 Task: Find the shortest route from Grand Junction to Colorado National Monument.
Action: Mouse moved to (180, 53)
Screenshot: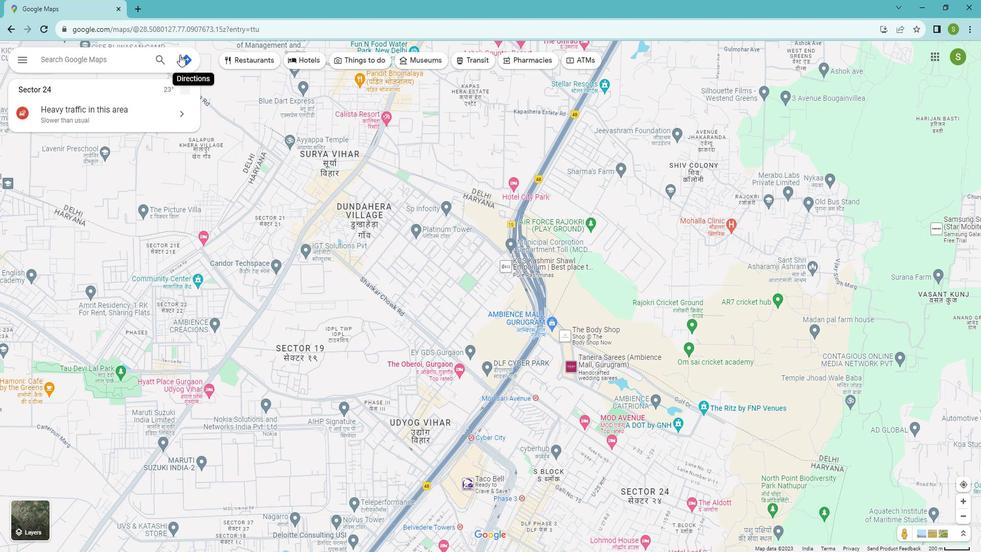 
Action: Mouse pressed left at (180, 53)
Screenshot: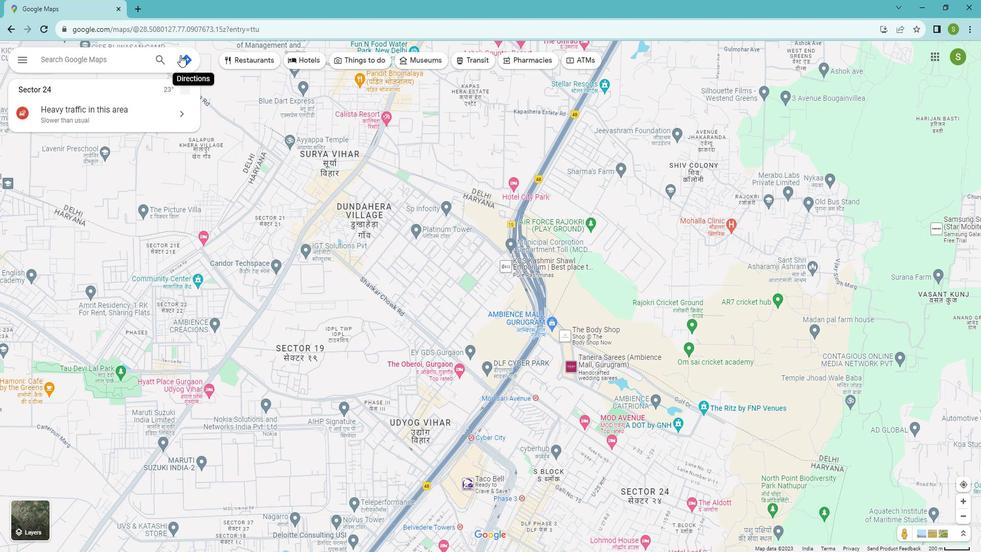 
Action: Mouse moved to (133, 87)
Screenshot: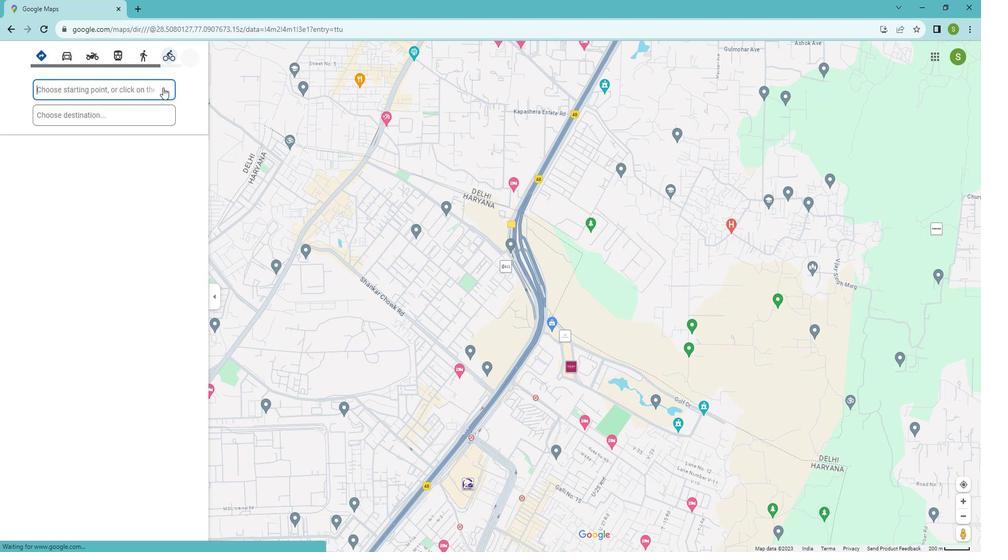 
Action: Mouse pressed left at (133, 87)
Screenshot: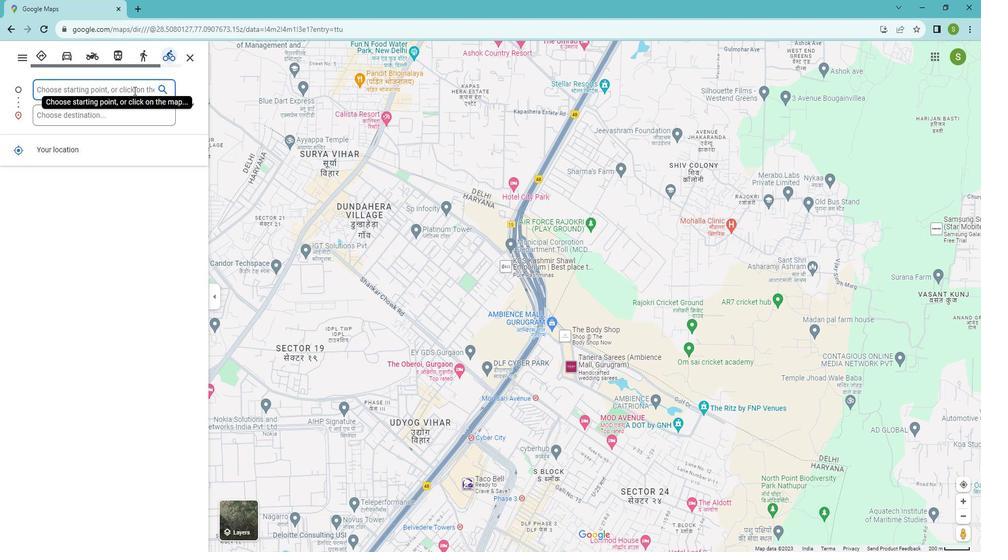 
Action: Key pressed <Key.shift><Key.shift><Key.shift><Key.shift><Key.shift><Key.shift>Grand<Key.space><Key.shift>Junction
Screenshot: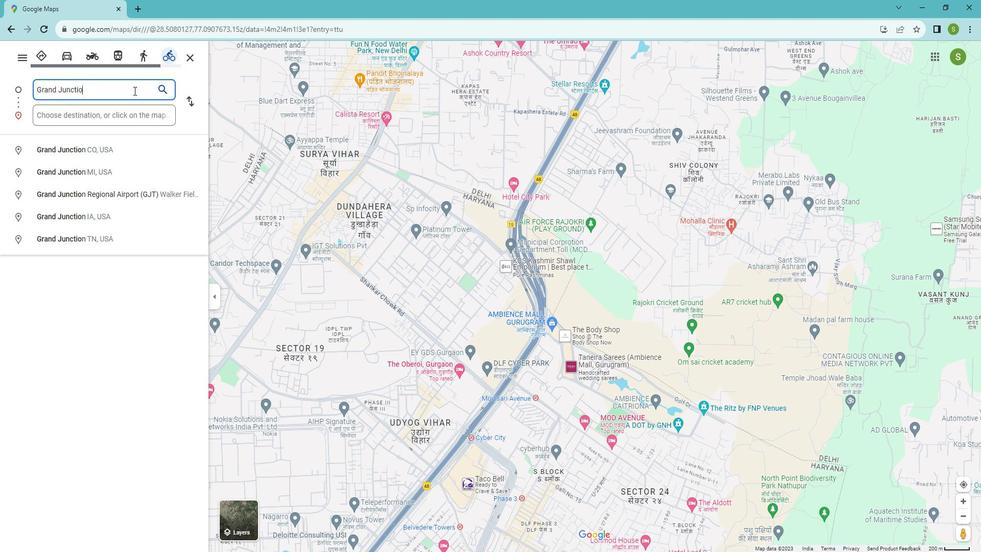 
Action: Mouse moved to (63, 105)
Screenshot: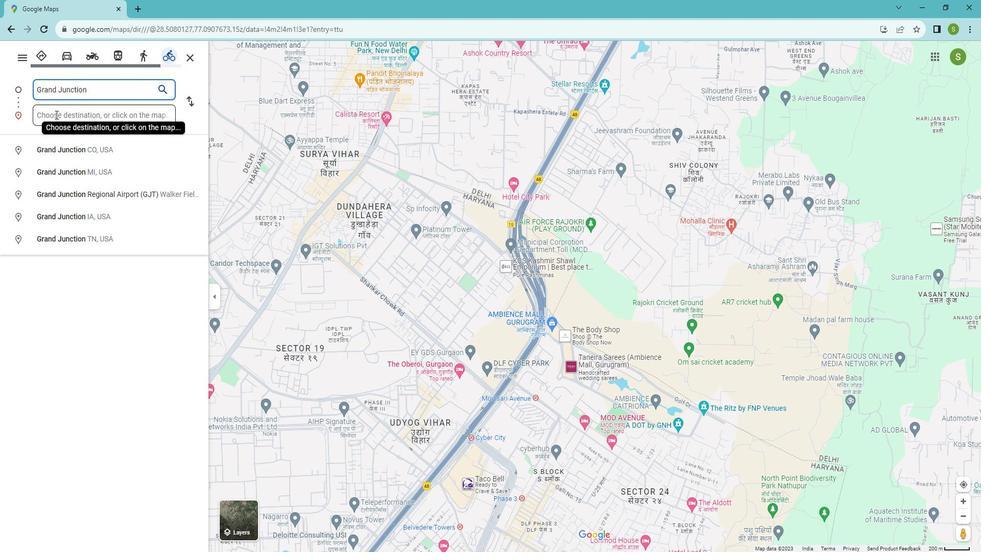 
Action: Mouse pressed left at (63, 105)
Screenshot: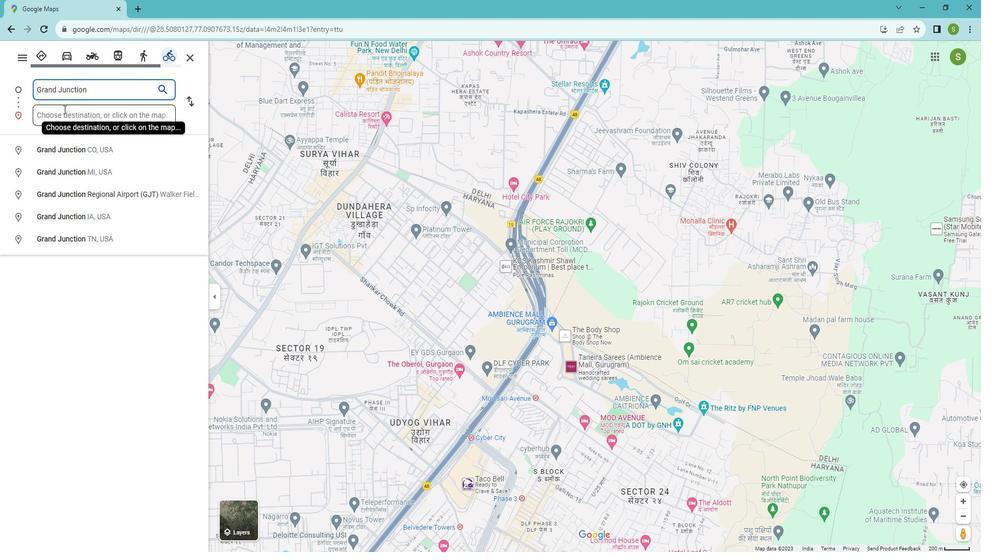 
Action: Key pressed <Key.shift>Colorado<Key.space><Key.shift>National<Key.space><Key.shift>Monument<Key.enter>
Screenshot: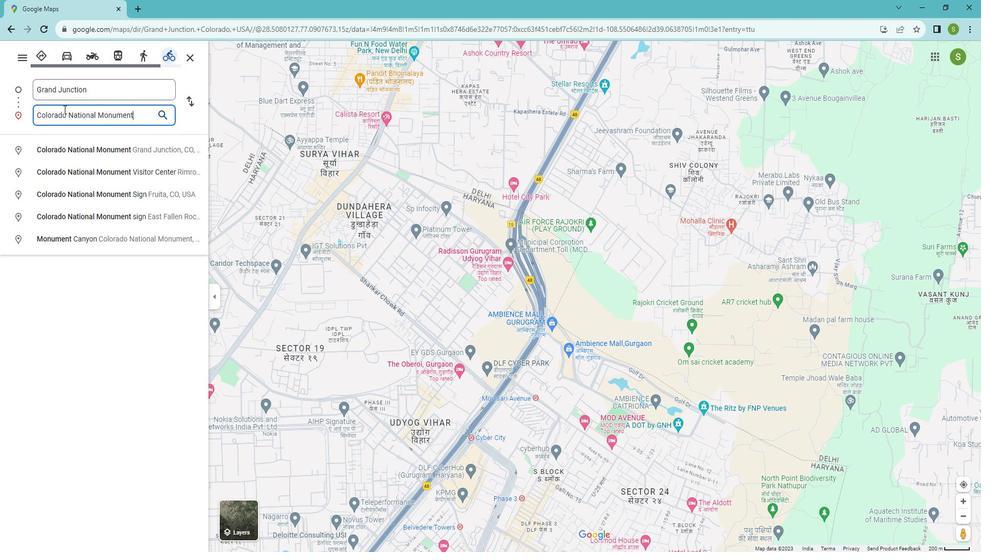 
Action: Mouse moved to (54, 247)
Screenshot: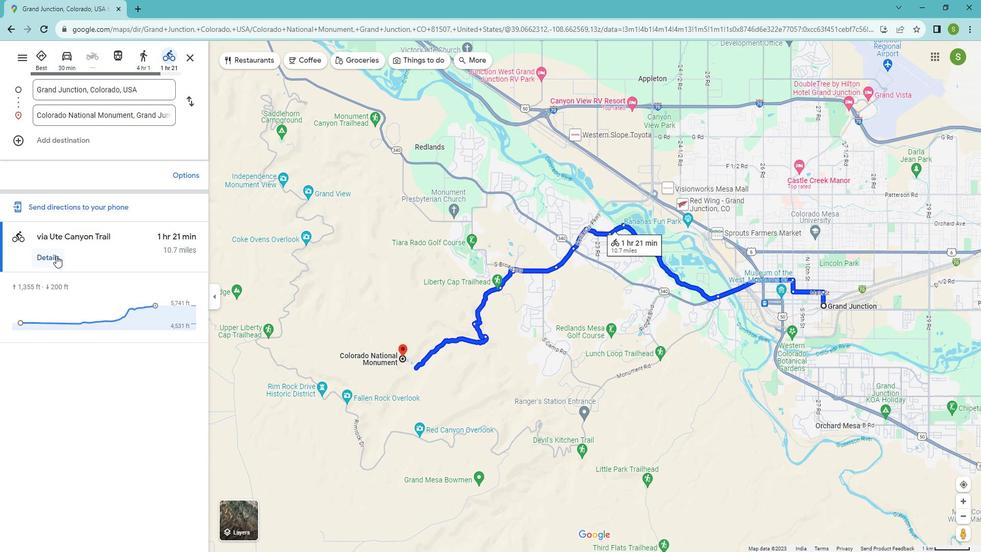 
Action: Mouse pressed left at (54, 247)
Screenshot: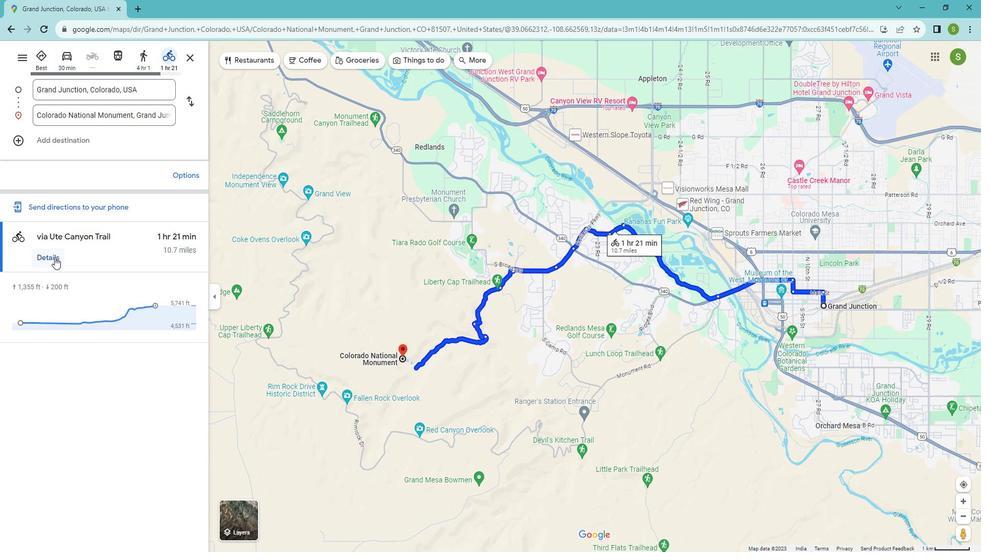 
Action: Mouse moved to (12, 51)
Screenshot: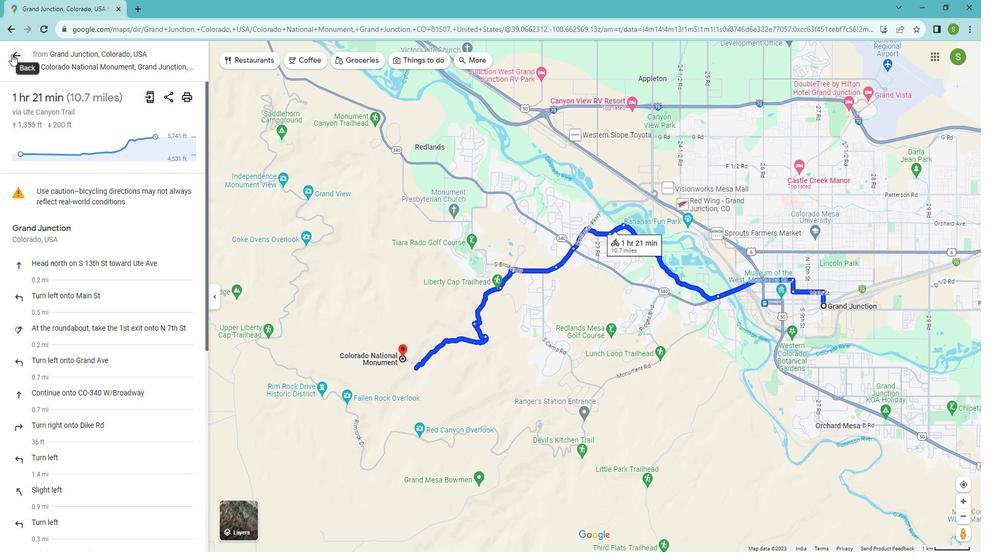 
Action: Mouse pressed left at (12, 51)
Screenshot: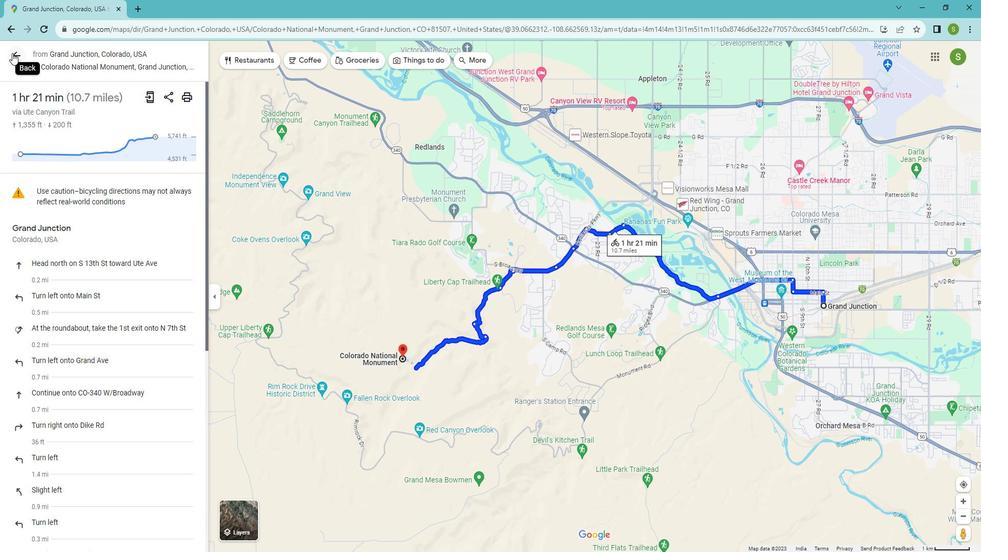 
Action: Mouse moved to (70, 56)
Screenshot: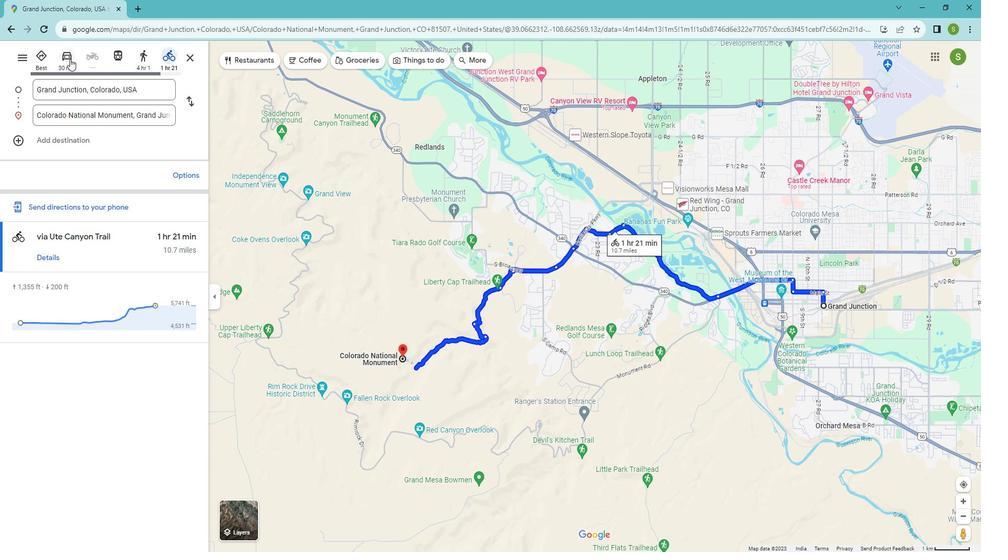 
Action: Mouse pressed left at (70, 56)
Screenshot: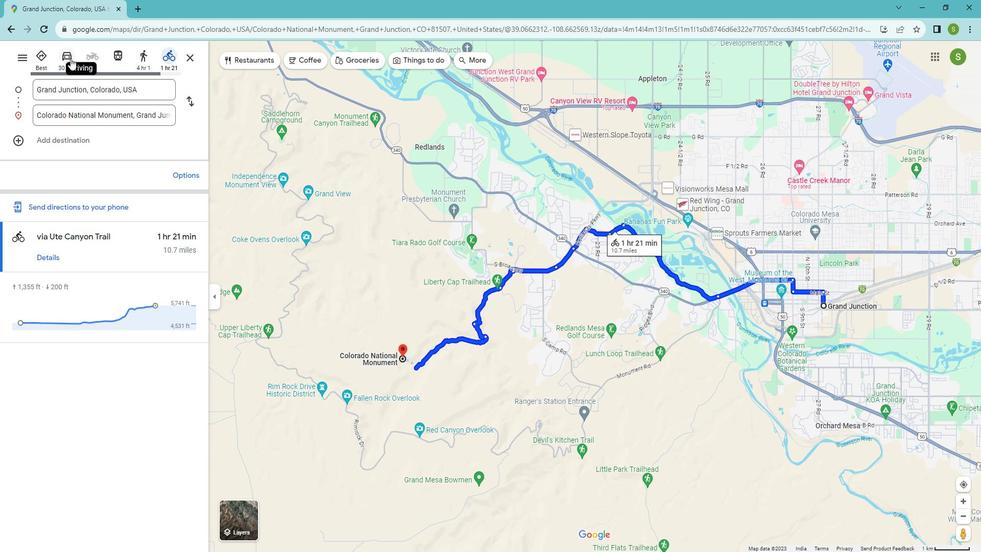 
Action: Mouse moved to (48, 282)
Screenshot: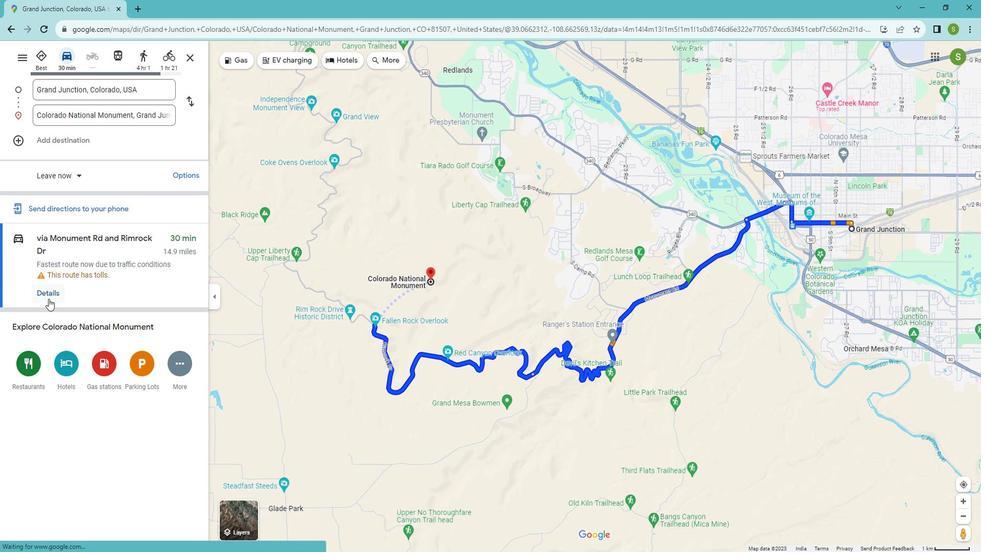 
Action: Mouse pressed left at (48, 282)
Screenshot: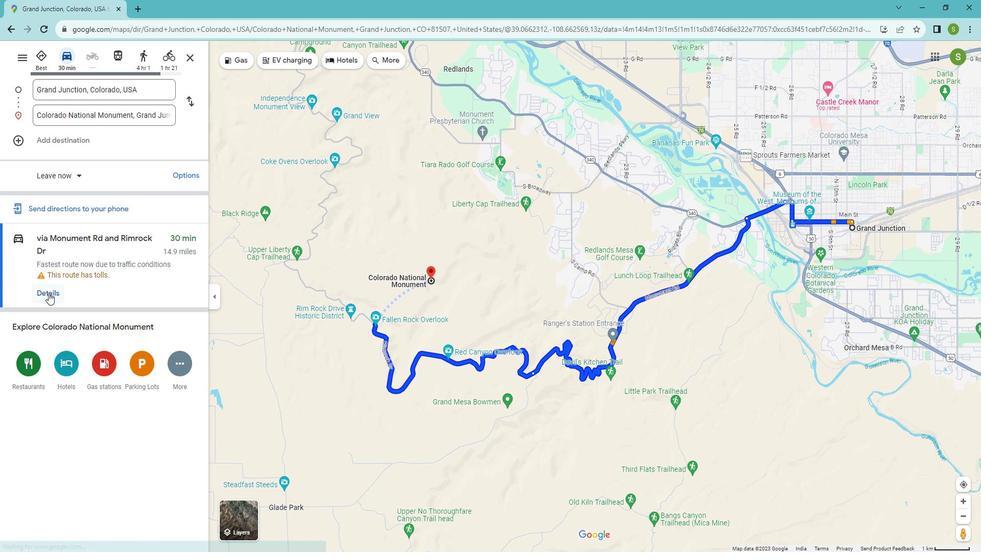 
Action: Mouse moved to (50, 239)
Screenshot: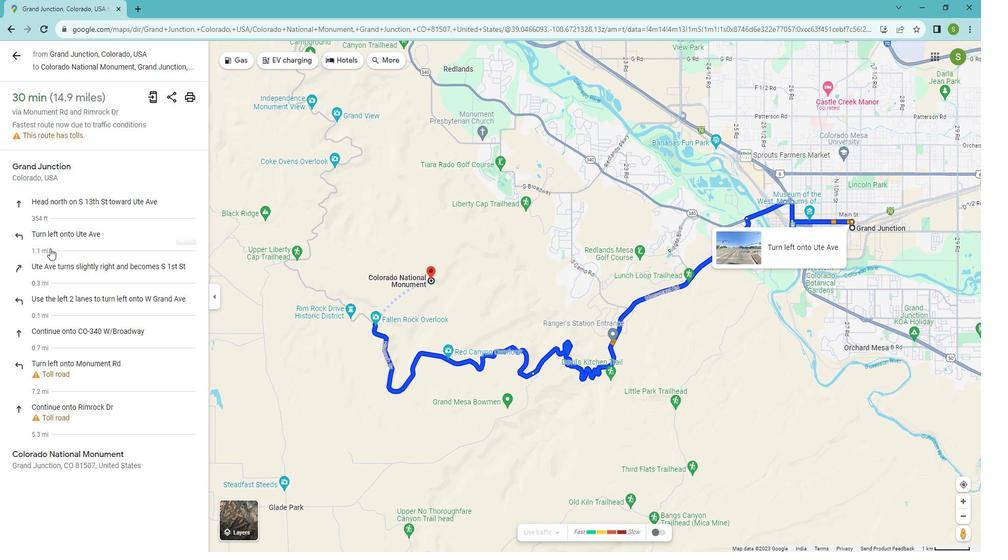 
Action: Mouse scrolled (50, 238) with delta (0, 0)
Screenshot: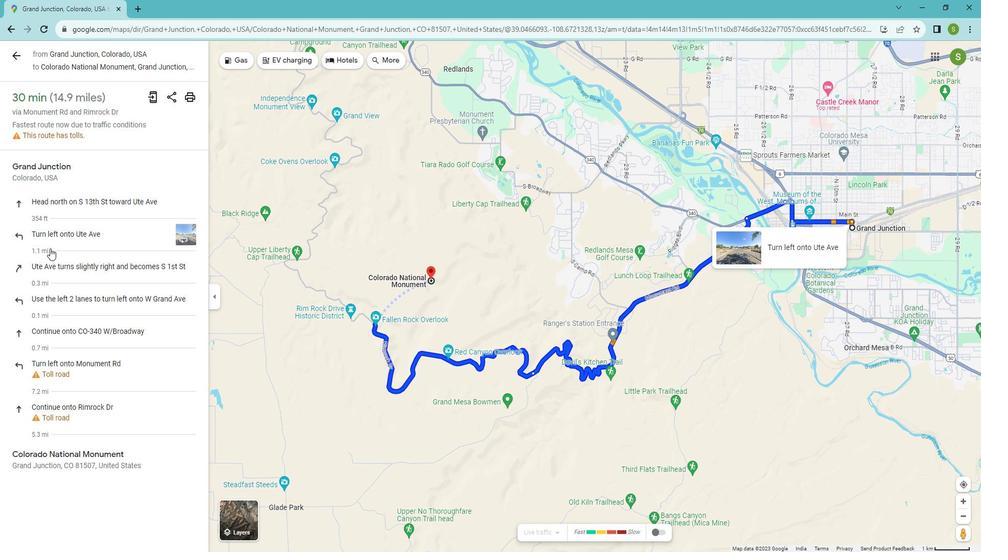 
Action: Mouse moved to (12, 53)
Screenshot: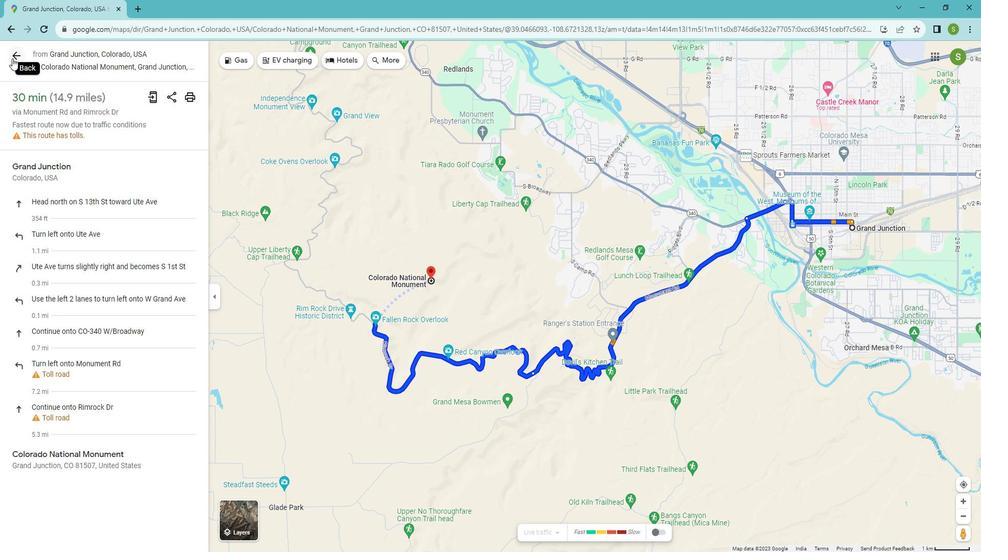 
Action: Mouse pressed left at (12, 53)
Screenshot: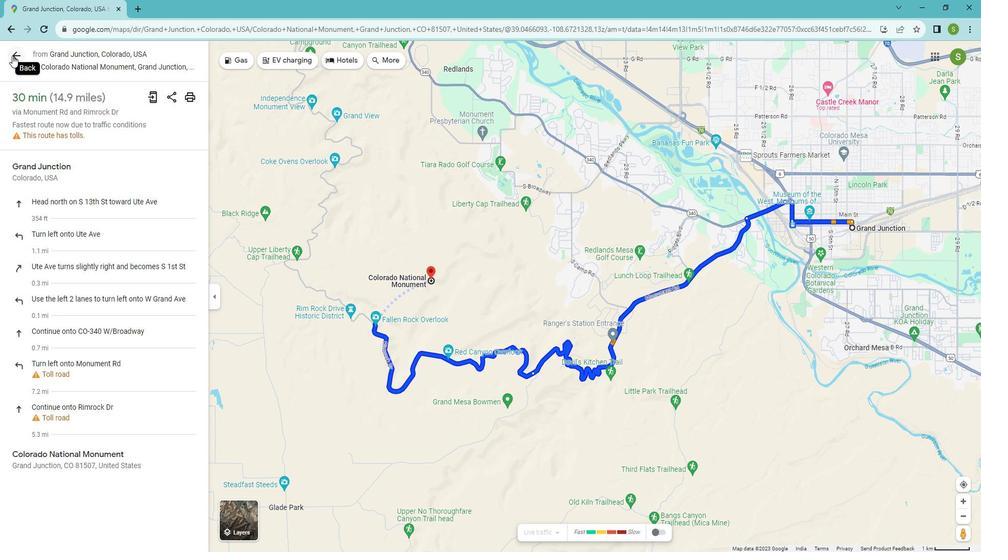 
Action: Mouse moved to (33, 52)
Screenshot: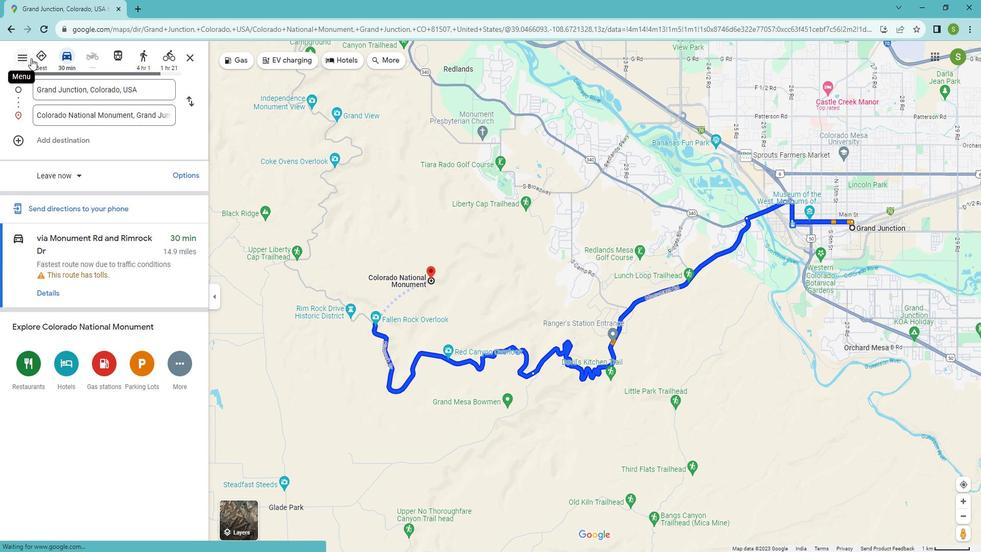 
Action: Mouse pressed left at (33, 52)
Screenshot: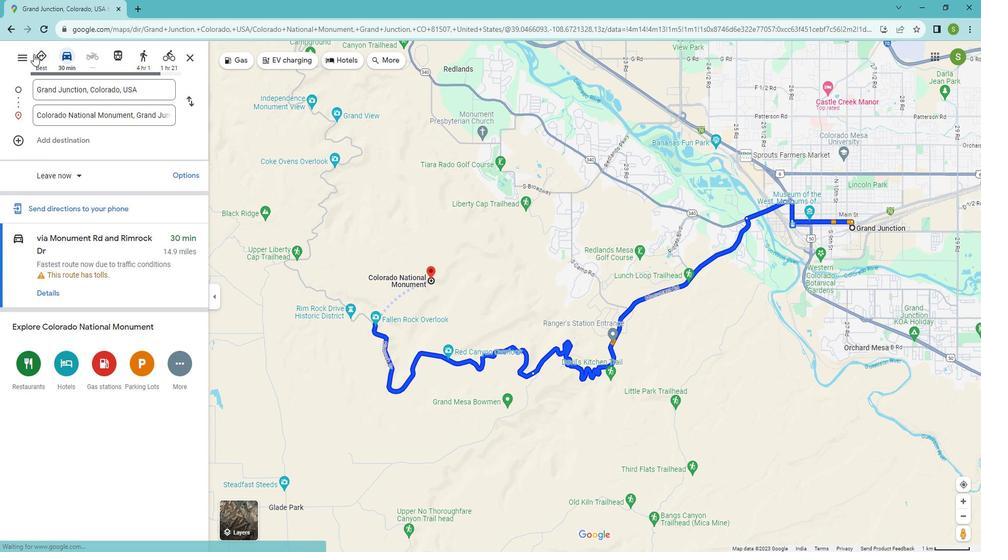 
Action: Mouse moved to (48, 282)
Screenshot: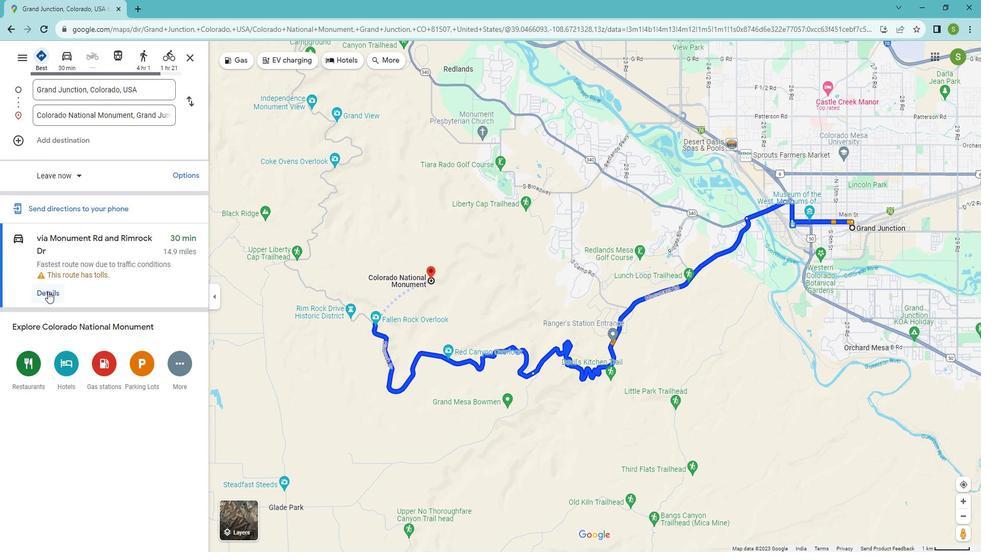 
Action: Mouse pressed left at (48, 282)
Screenshot: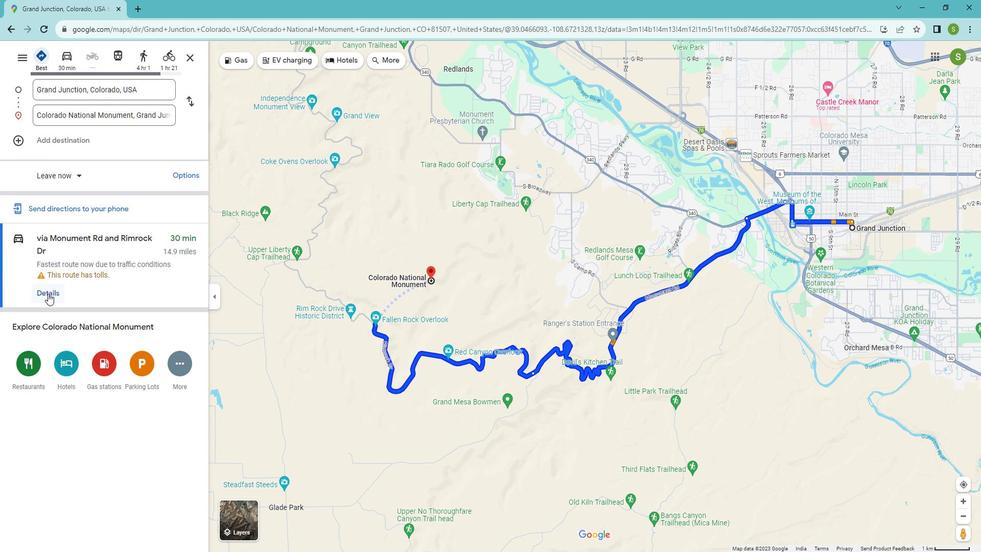 
Action: Mouse moved to (433, 291)
Screenshot: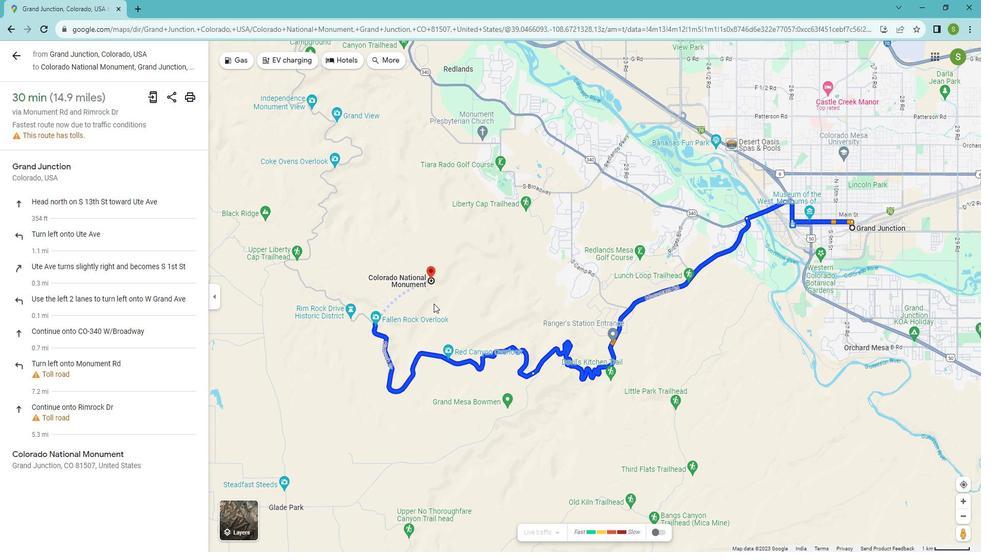
